 Task: Learn more about a recruiter lite.
Action: Mouse moved to (716, 88)
Screenshot: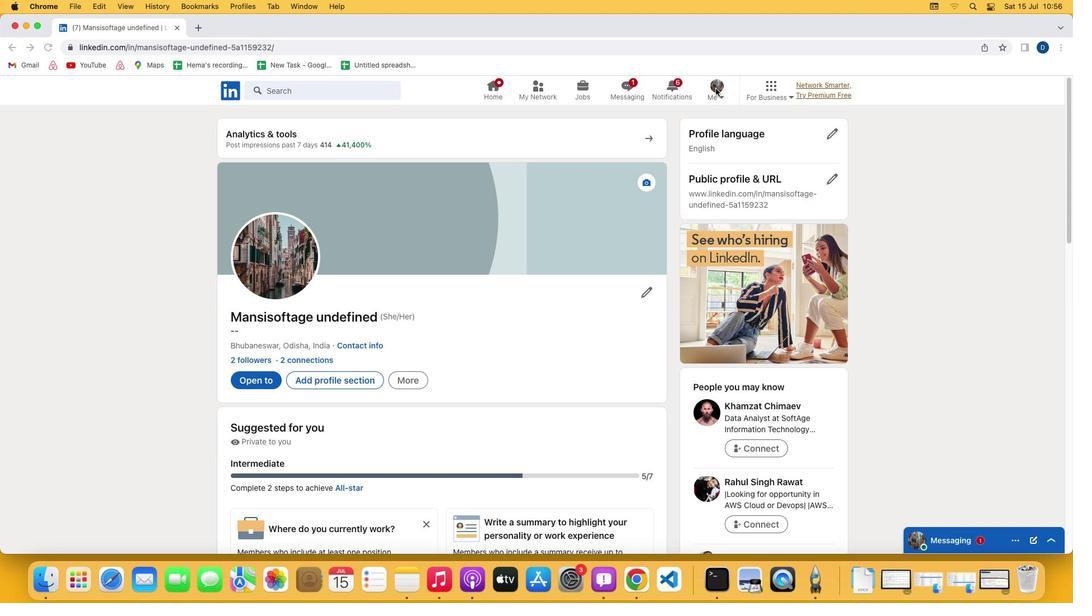 
Action: Mouse pressed left at (716, 88)
Screenshot: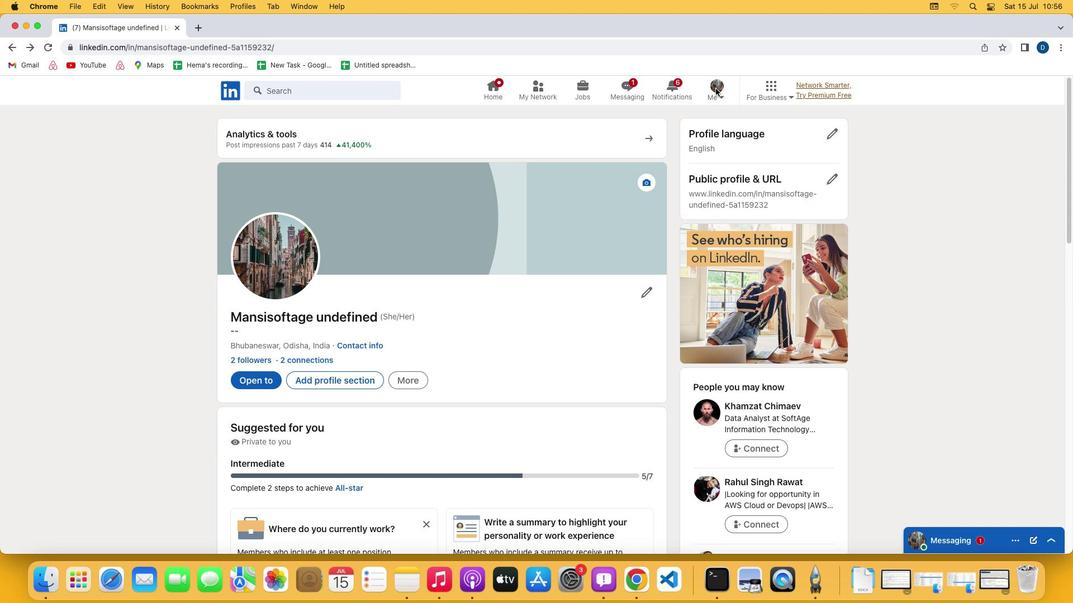 
Action: Mouse pressed left at (716, 88)
Screenshot: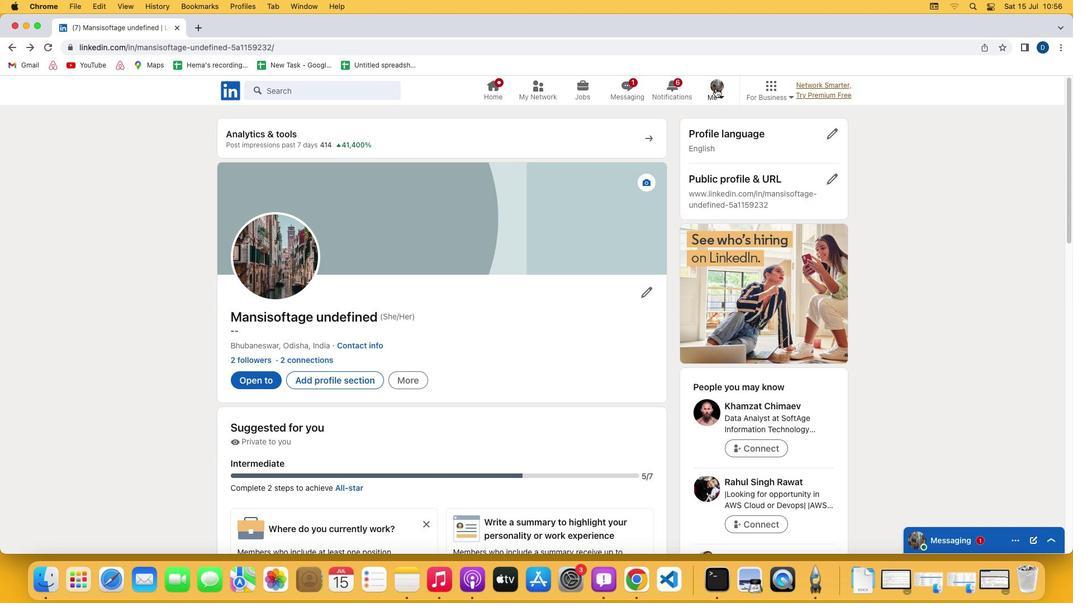 
Action: Mouse moved to (616, 215)
Screenshot: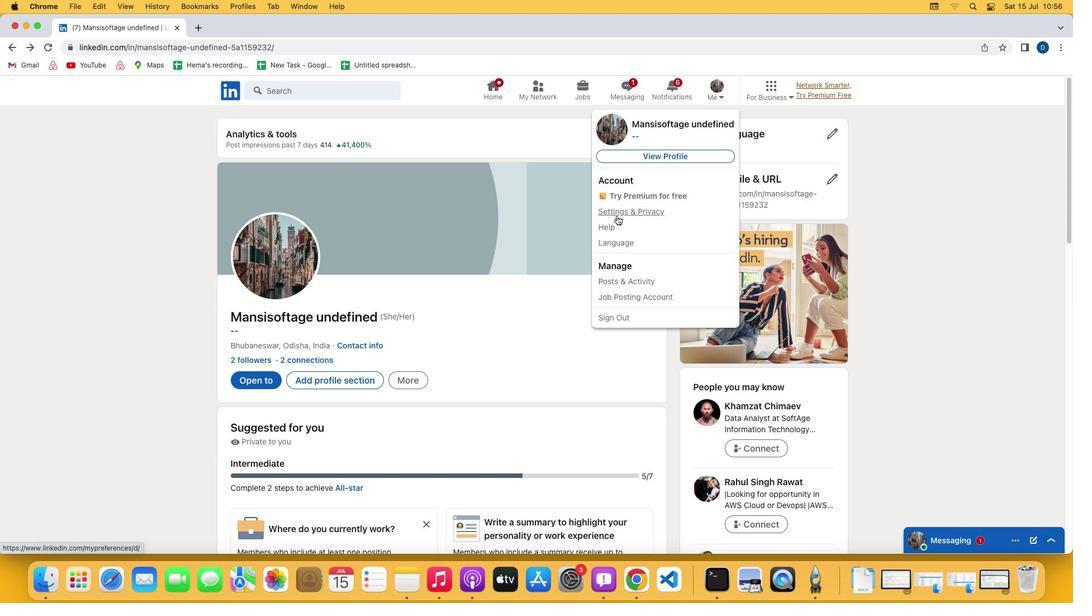 
Action: Mouse pressed left at (616, 215)
Screenshot: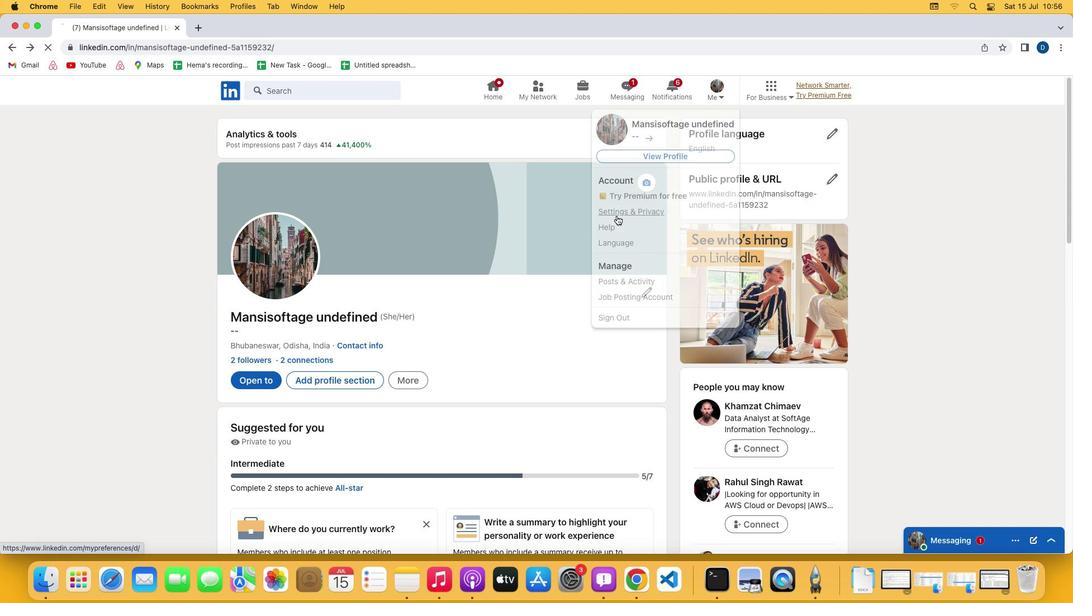 
Action: Mouse moved to (556, 386)
Screenshot: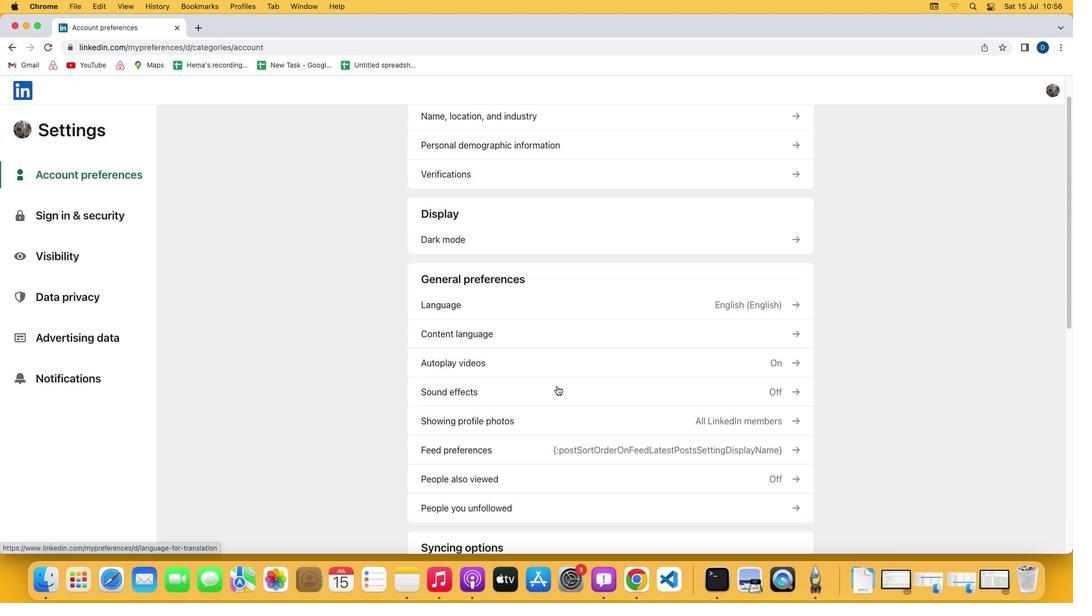 
Action: Mouse scrolled (556, 386) with delta (0, 0)
Screenshot: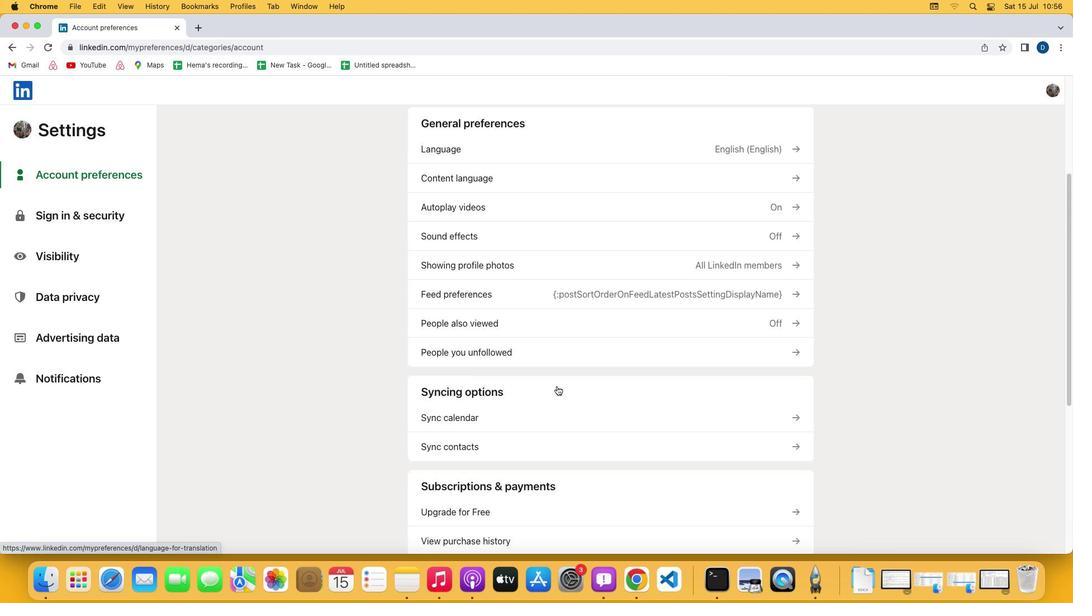 
Action: Mouse scrolled (556, 386) with delta (0, 0)
Screenshot: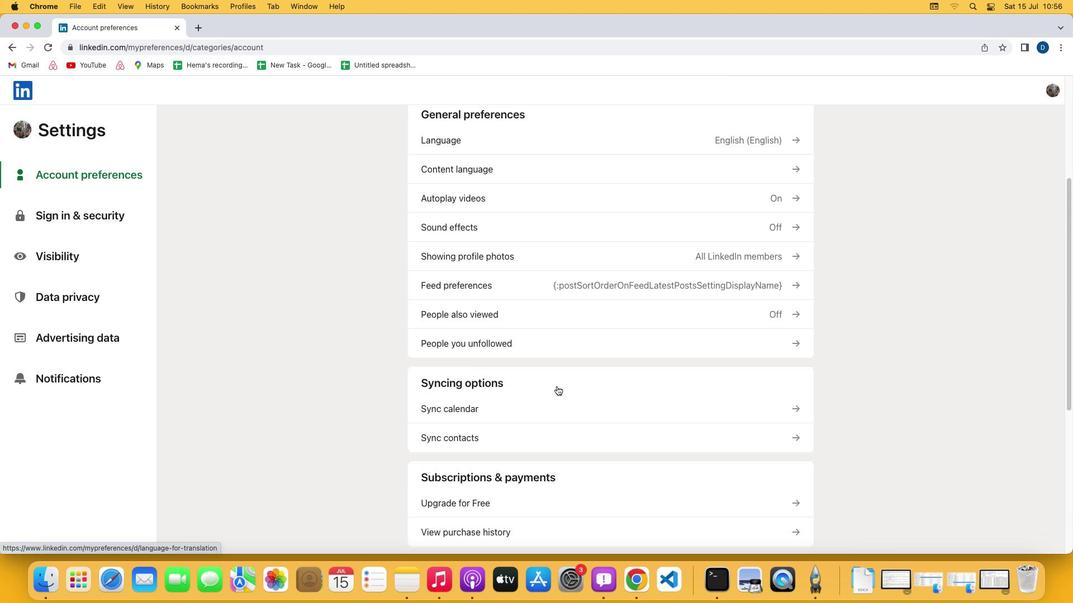 
Action: Mouse scrolled (556, 386) with delta (0, -1)
Screenshot: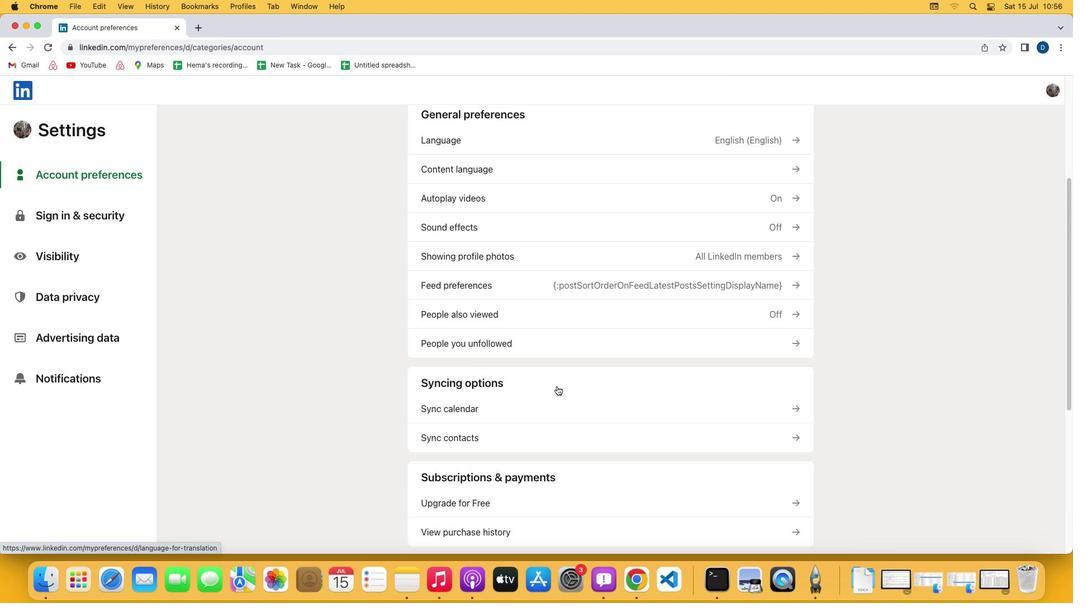 
Action: Mouse scrolled (556, 386) with delta (0, -2)
Screenshot: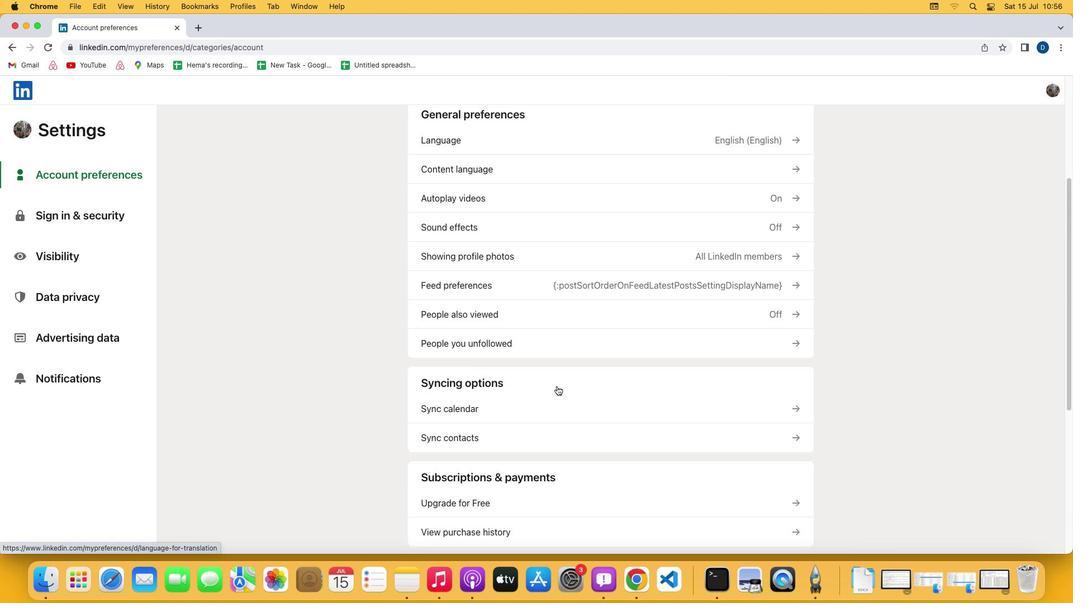 
Action: Mouse scrolled (556, 386) with delta (0, 0)
Screenshot: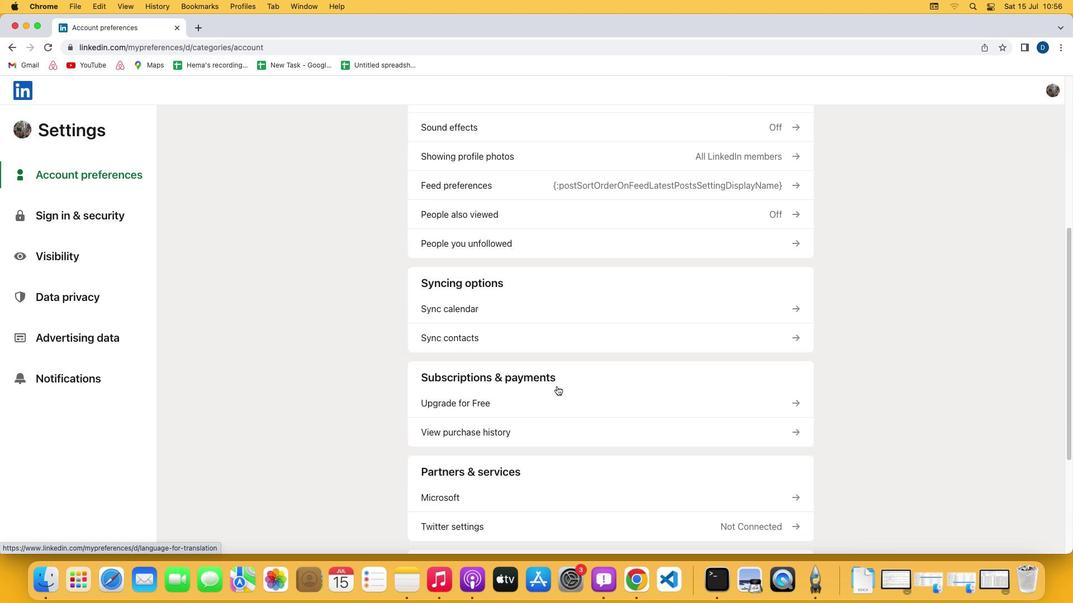 
Action: Mouse scrolled (556, 386) with delta (0, 0)
Screenshot: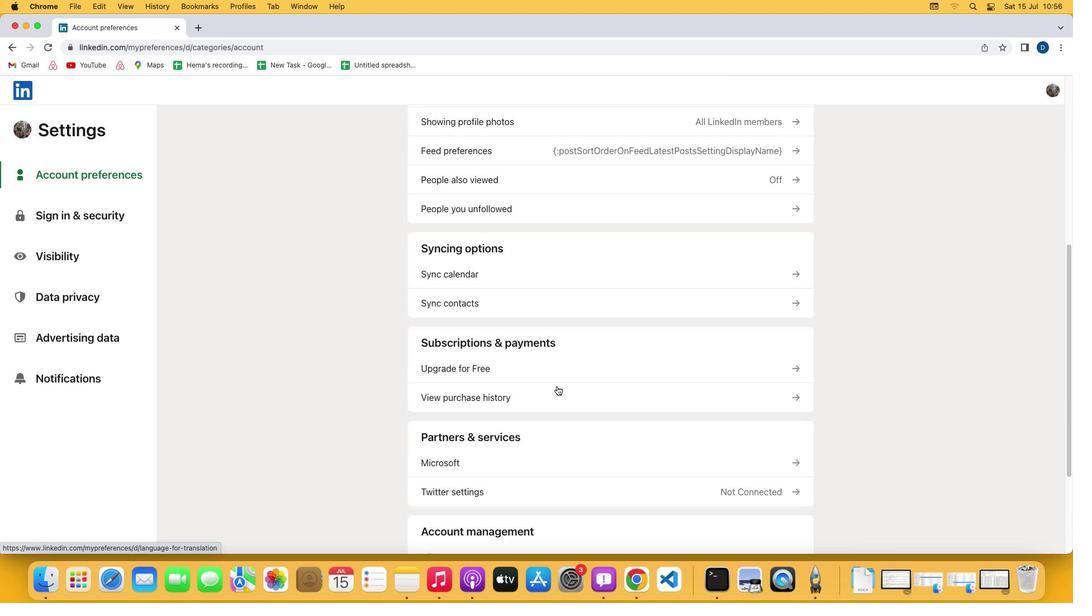 
Action: Mouse scrolled (556, 386) with delta (0, -1)
Screenshot: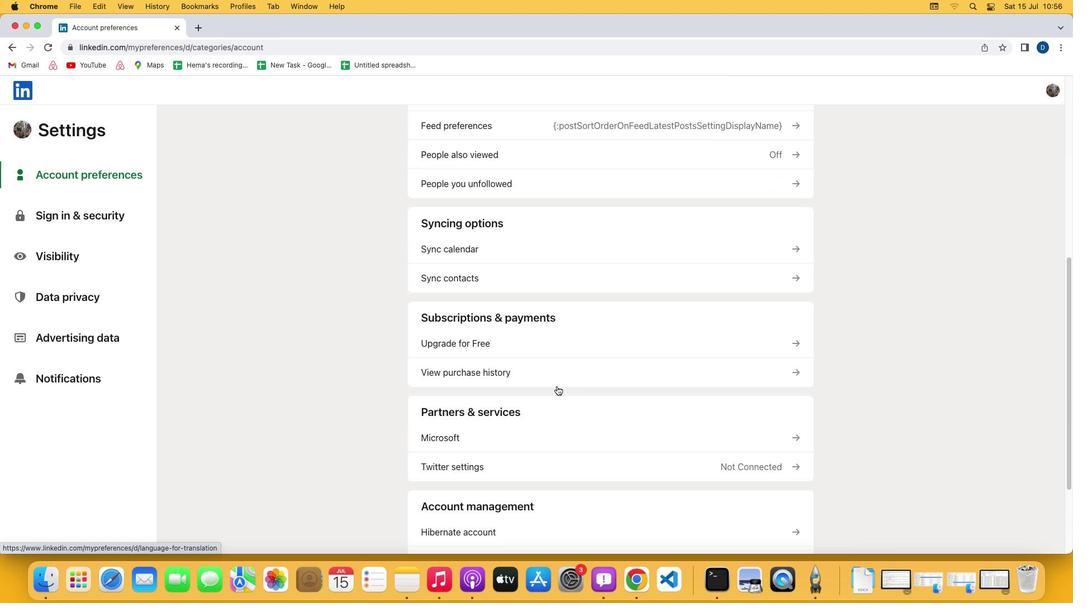 
Action: Mouse scrolled (556, 386) with delta (0, -1)
Screenshot: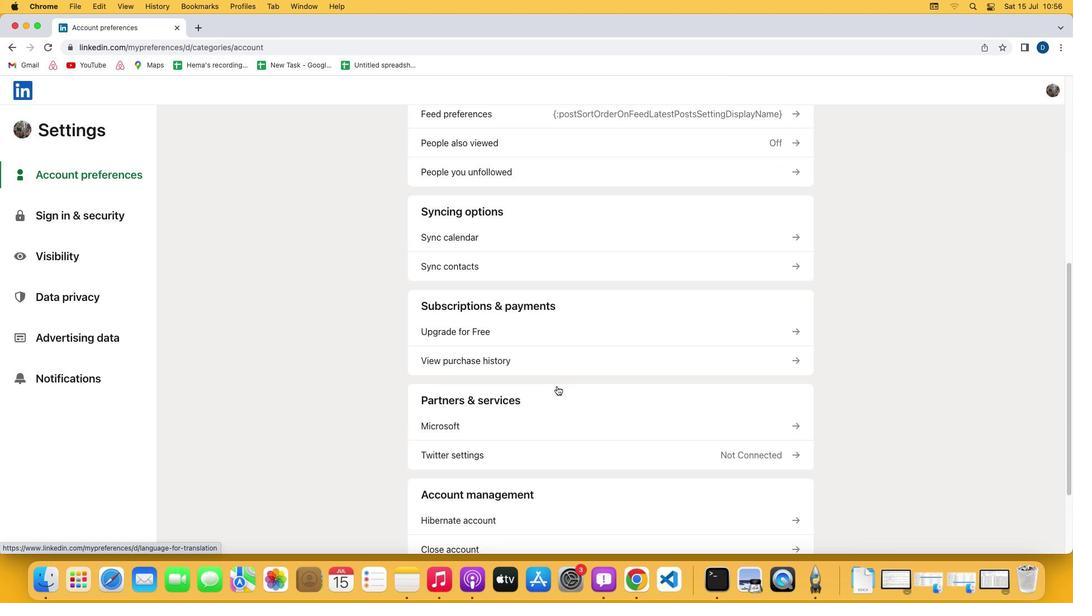 
Action: Mouse moved to (512, 328)
Screenshot: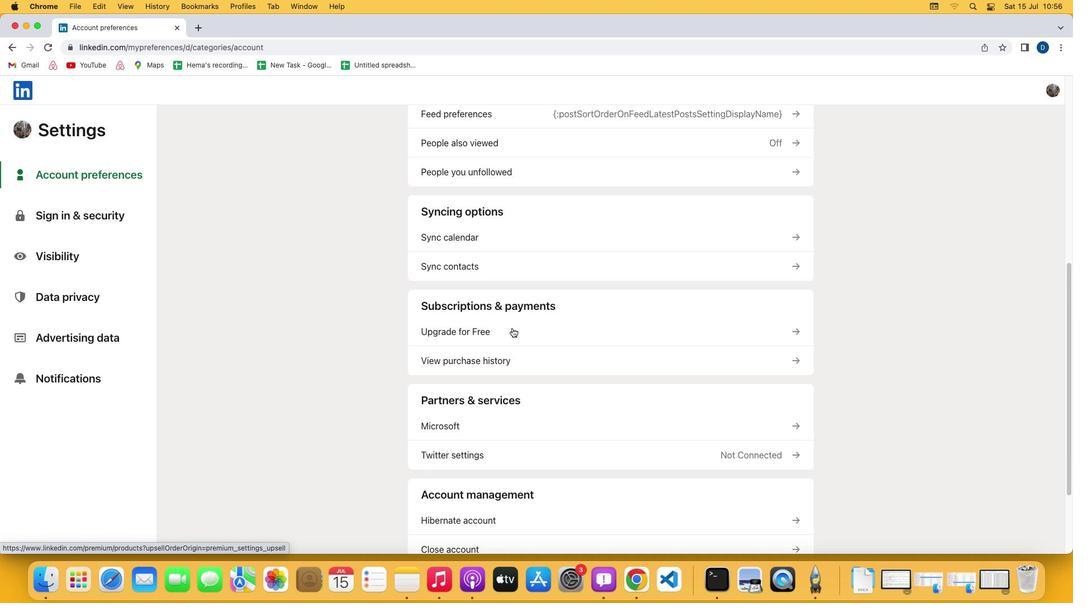 
Action: Mouse pressed left at (512, 328)
Screenshot: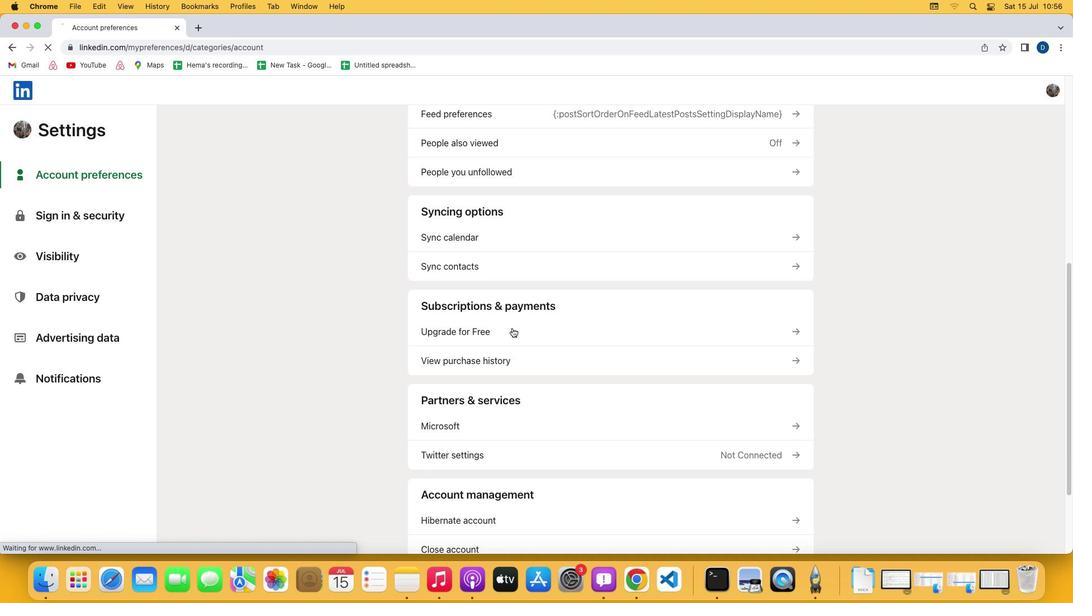 
Action: Mouse moved to (432, 305)
Screenshot: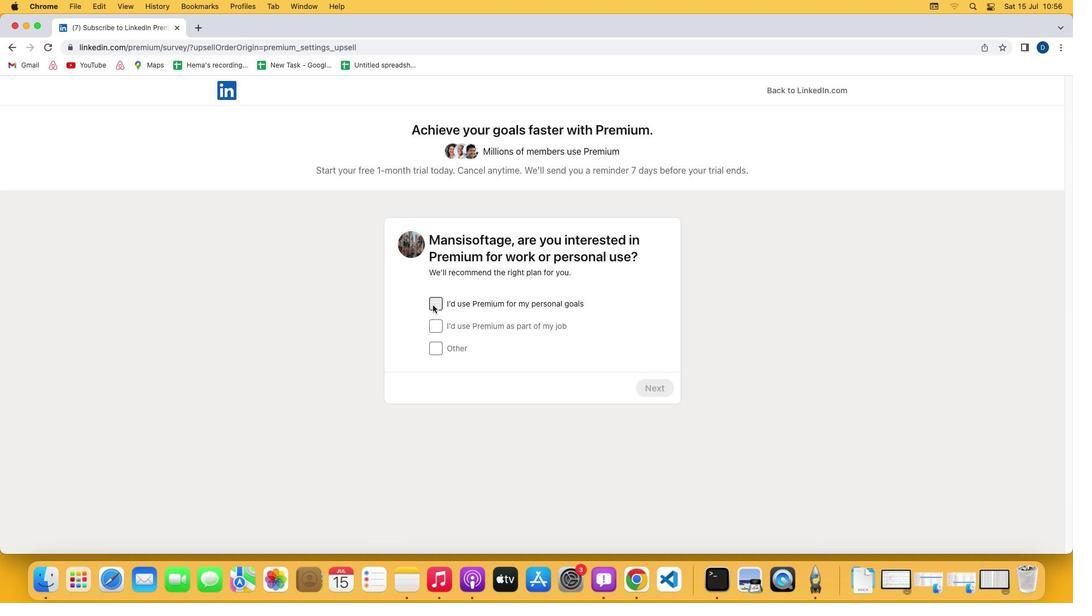 
Action: Mouse pressed left at (432, 305)
Screenshot: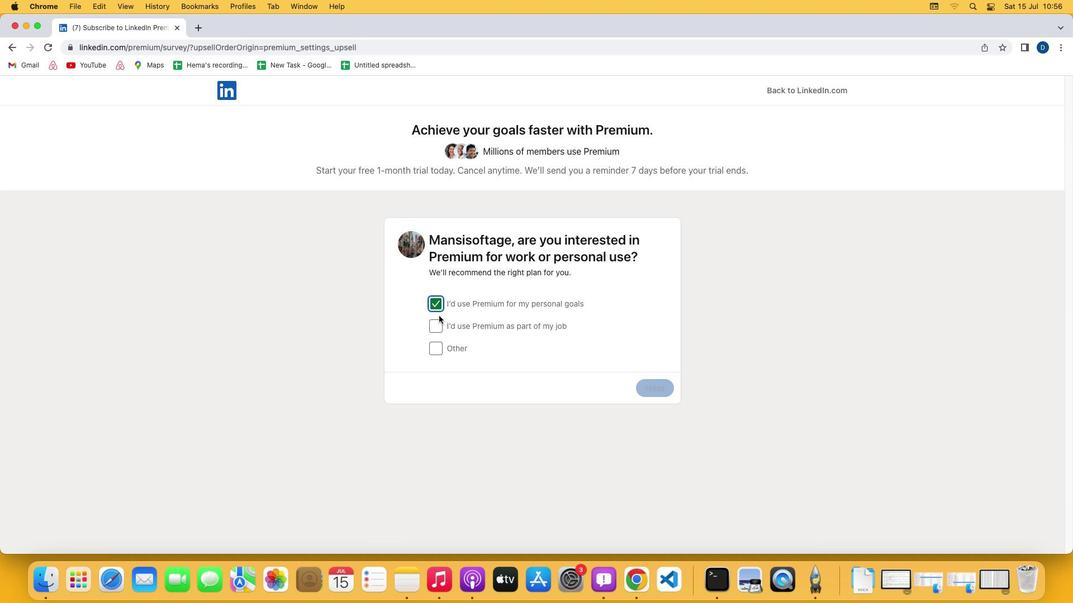 
Action: Mouse moved to (660, 391)
Screenshot: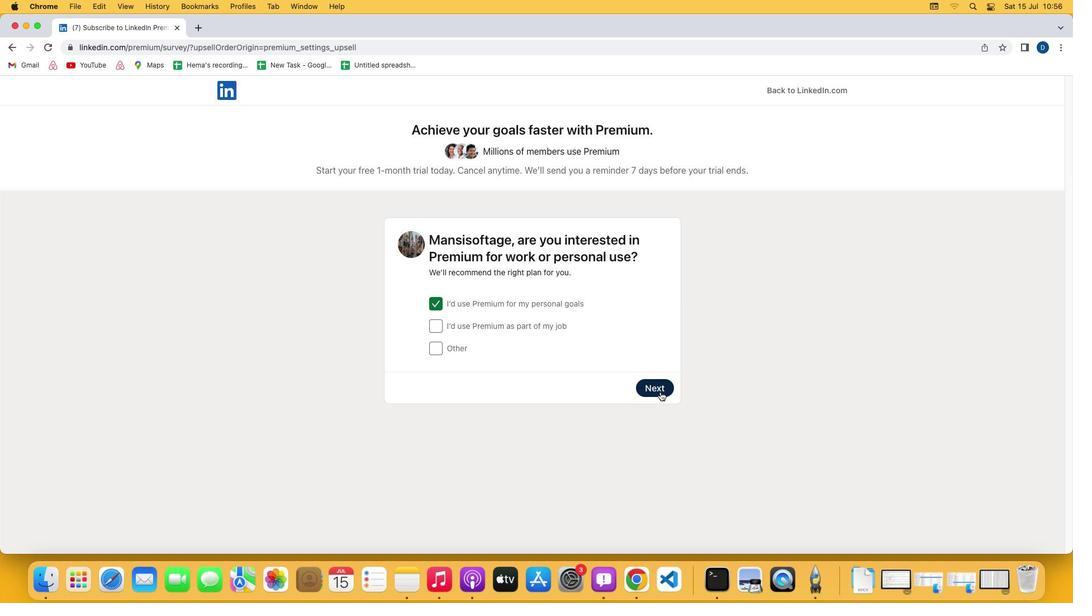 
Action: Mouse pressed left at (660, 391)
Screenshot: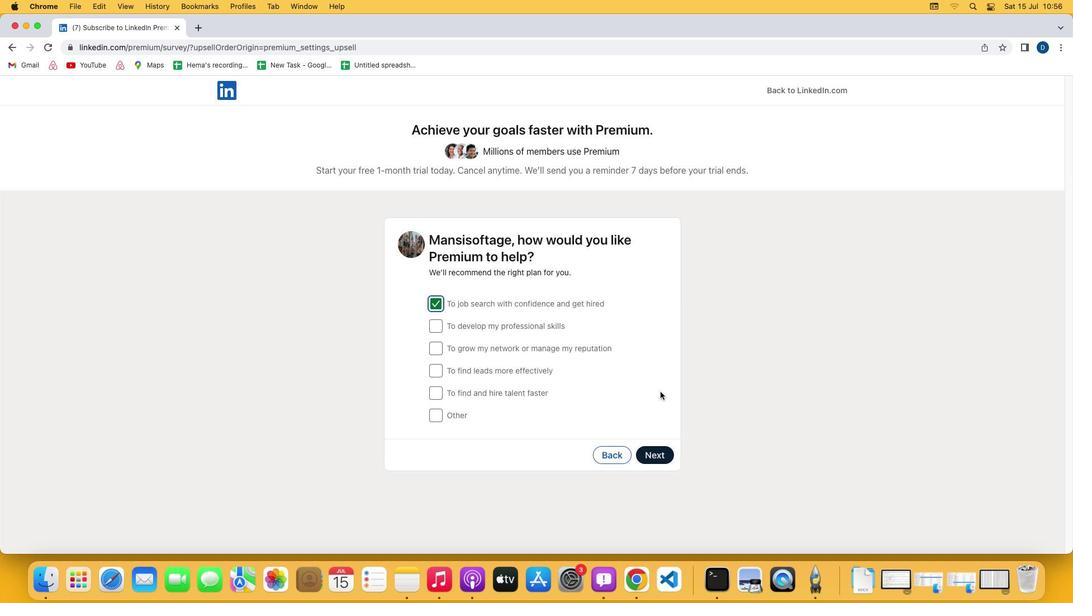 
Action: Mouse moved to (659, 455)
Screenshot: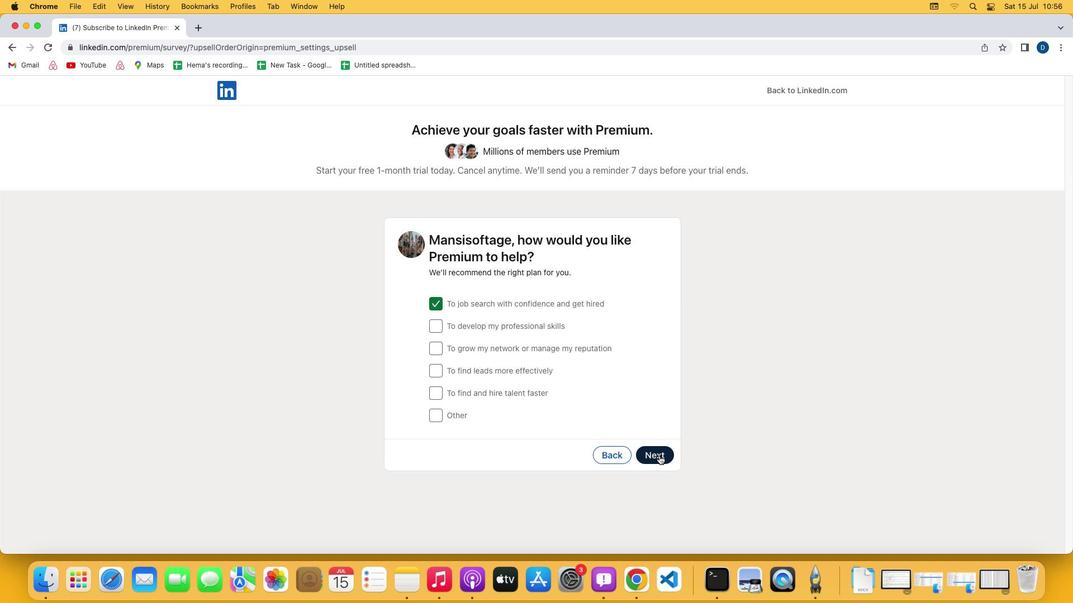 
Action: Mouse pressed left at (659, 455)
Screenshot: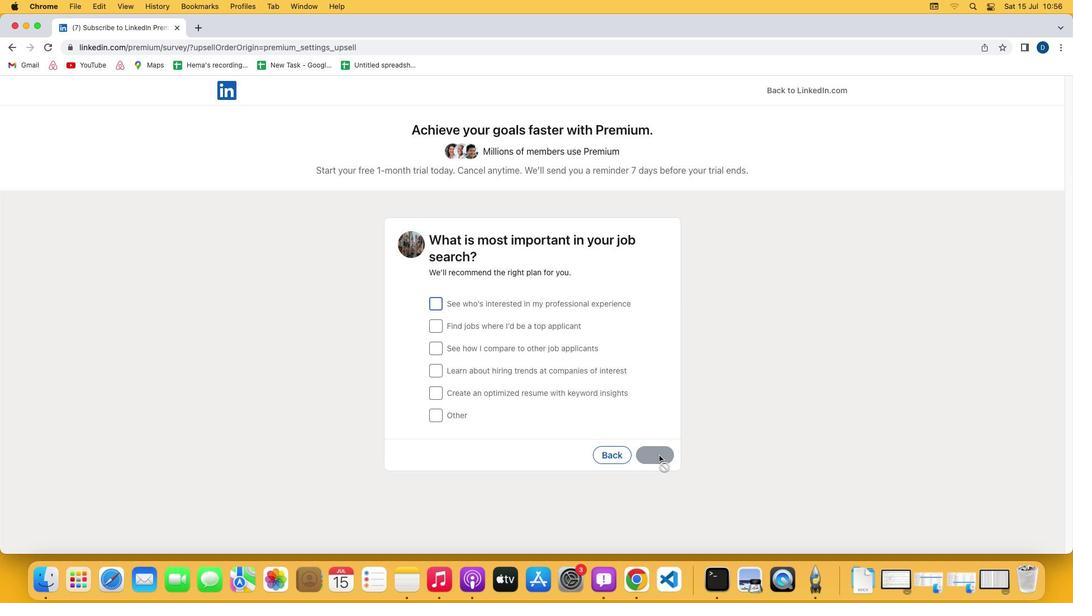 
Action: Mouse moved to (439, 371)
Screenshot: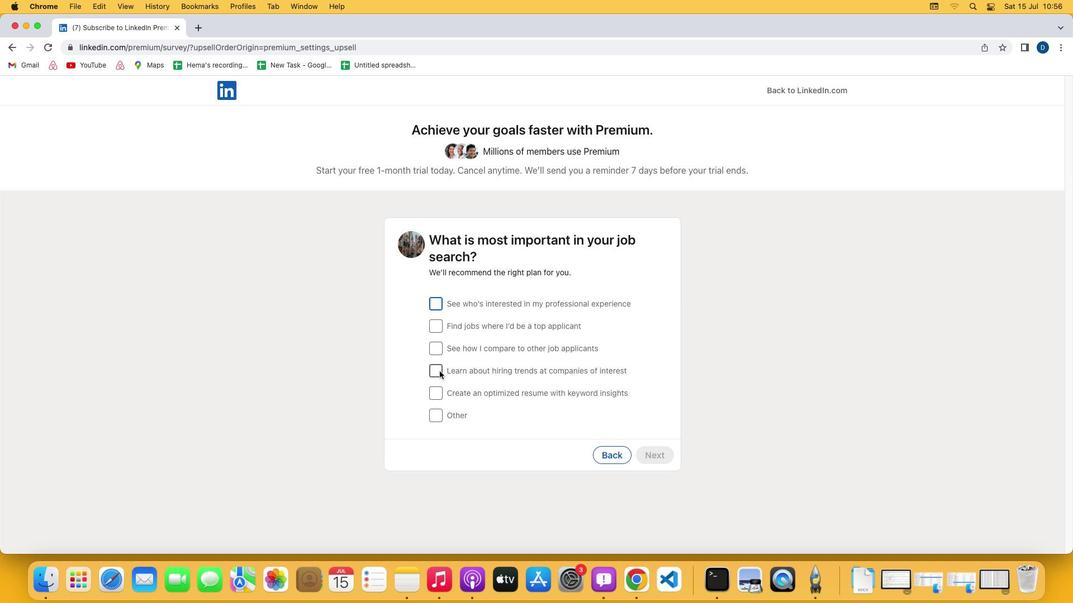 
Action: Mouse pressed left at (439, 371)
Screenshot: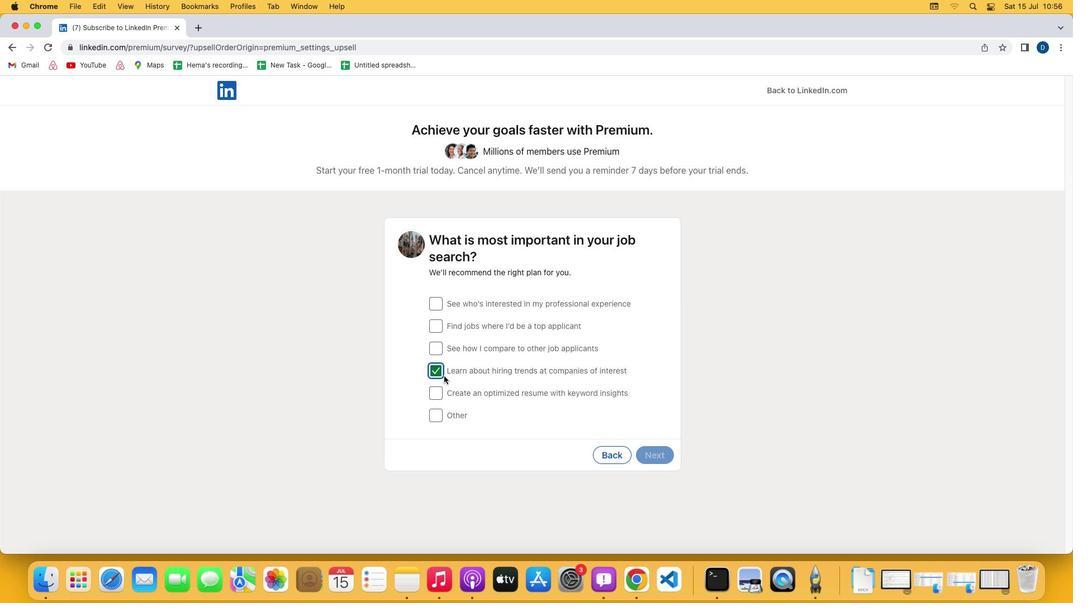 
Action: Mouse moved to (656, 456)
Screenshot: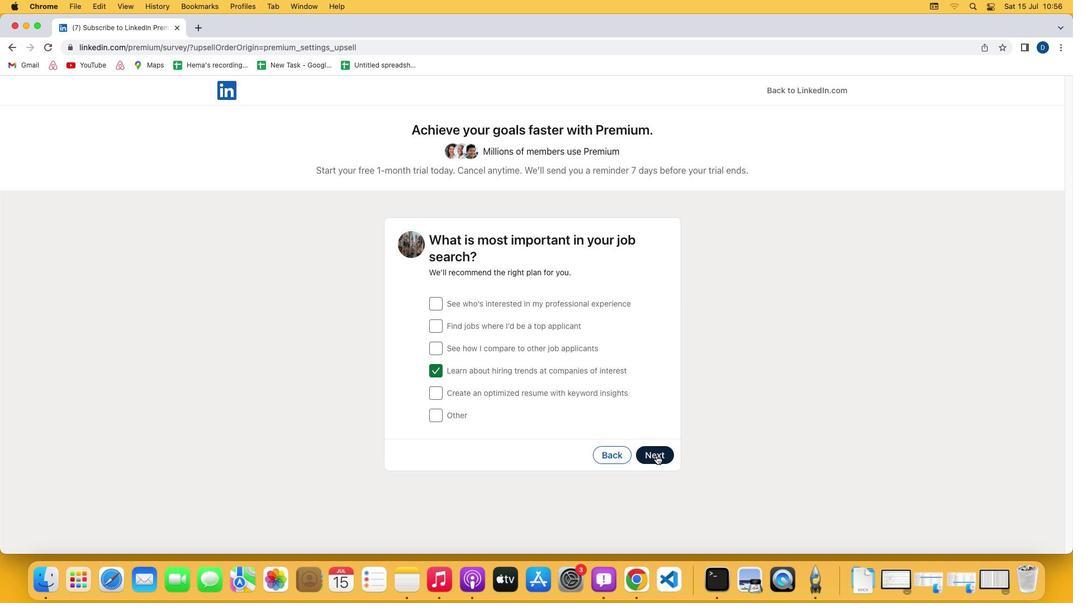 
Action: Mouse pressed left at (656, 456)
Screenshot: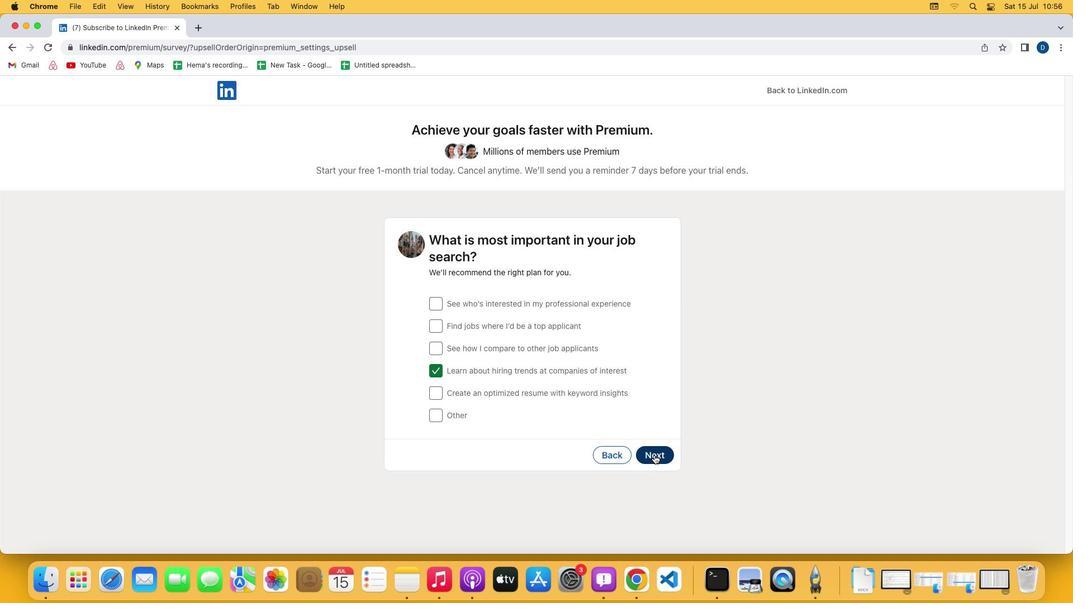 
Action: Mouse moved to (611, 437)
Screenshot: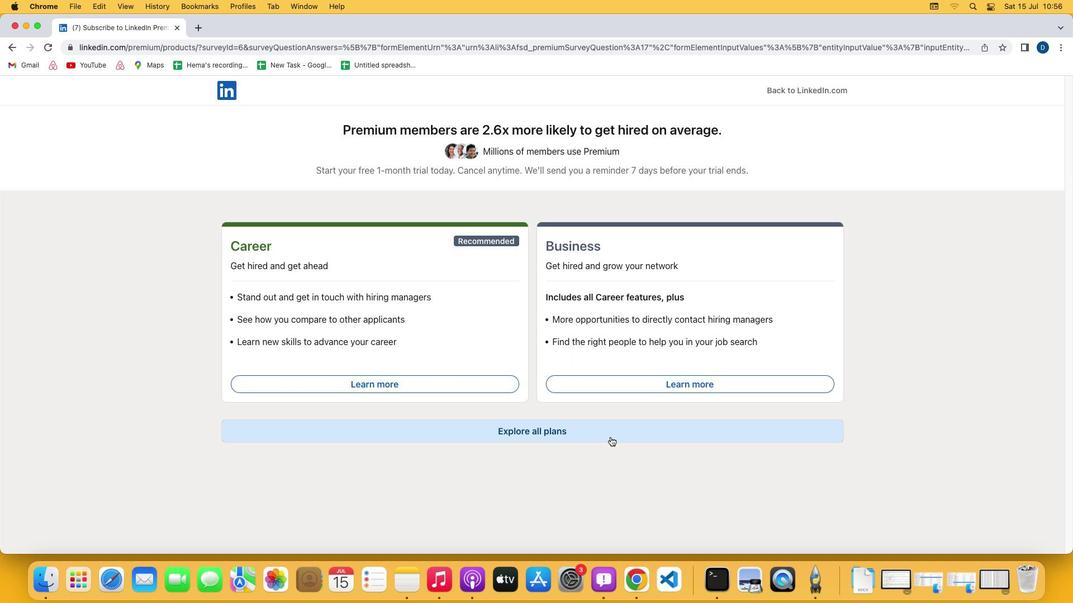 
Action: Mouse pressed left at (611, 437)
Screenshot: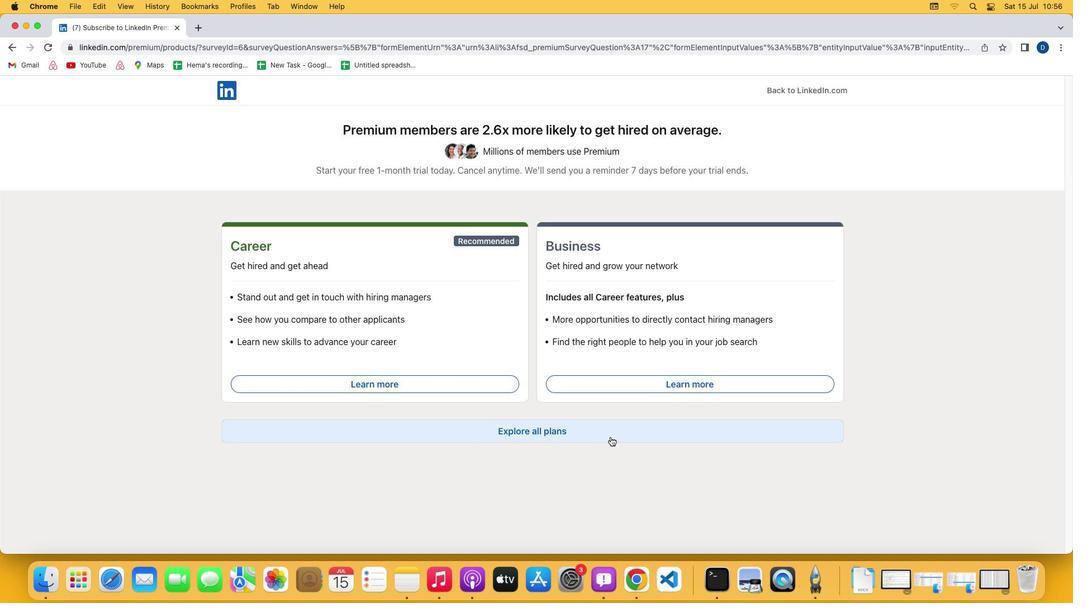 
Action: Mouse moved to (758, 463)
Screenshot: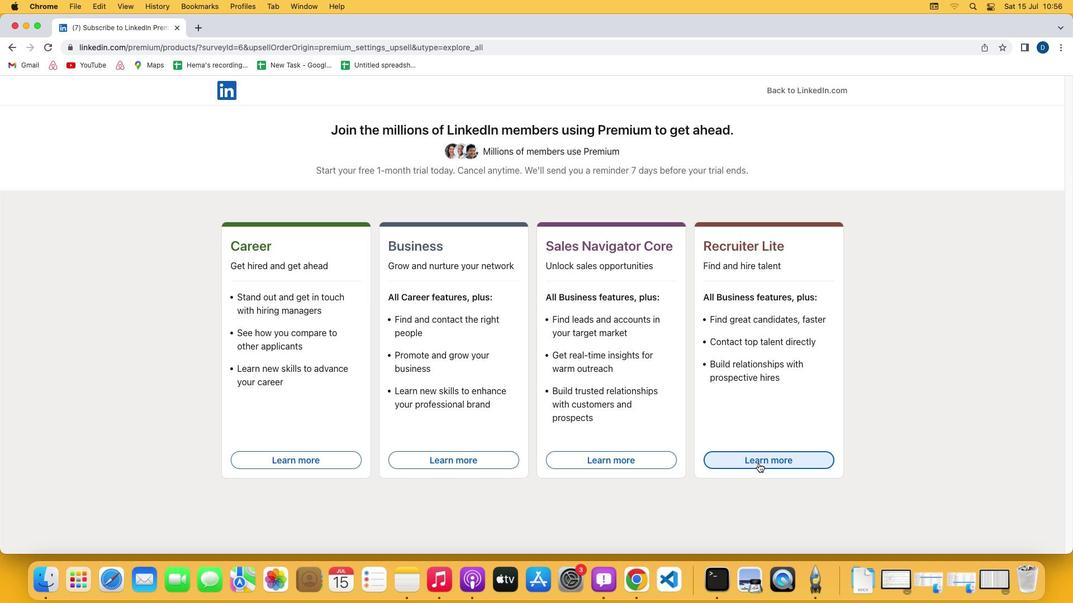 
Action: Mouse pressed left at (758, 463)
Screenshot: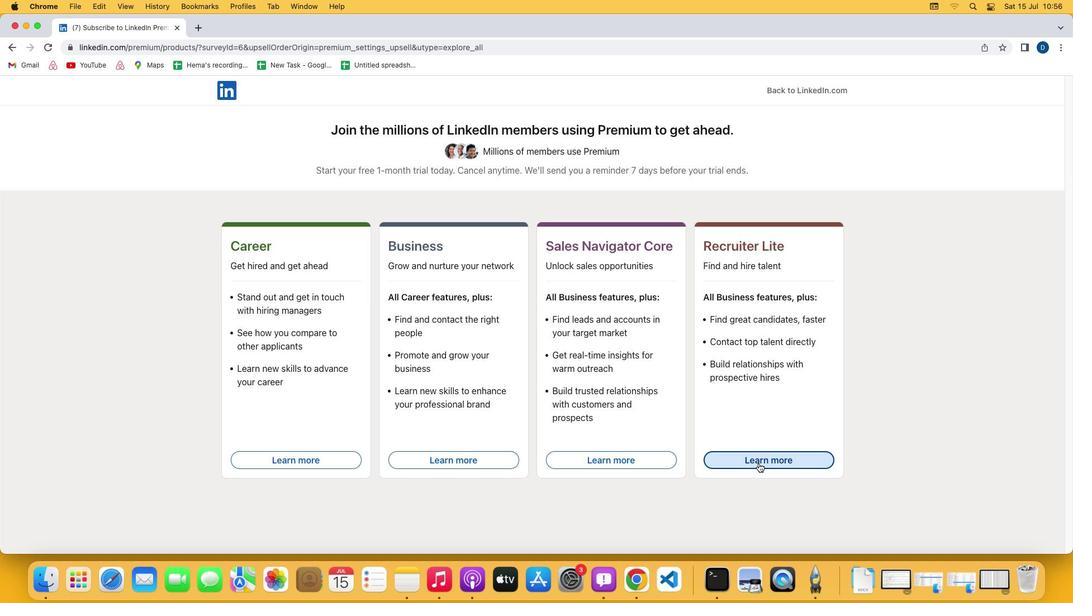
